 Task: Compute the floor of 11.5.
Action: Mouse moved to (862, 58)
Screenshot: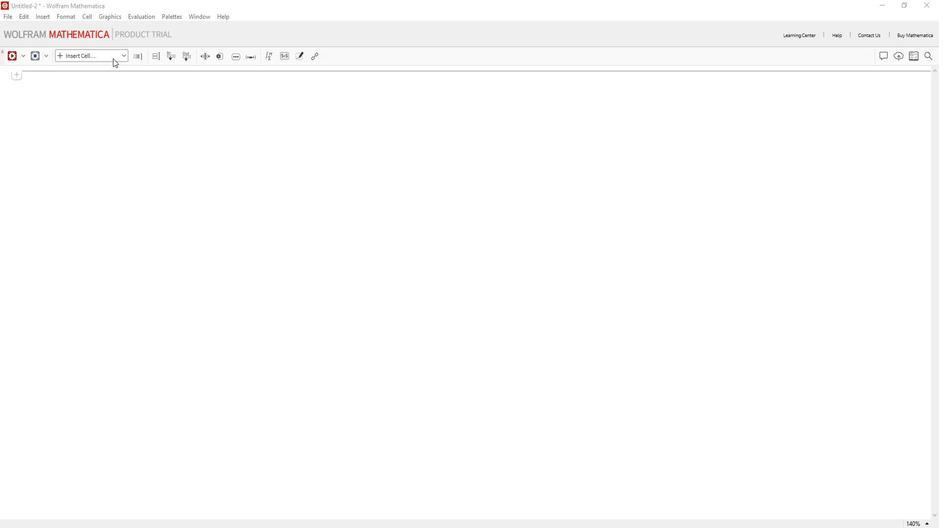 
Action: Mouse pressed left at (862, 58)
Screenshot: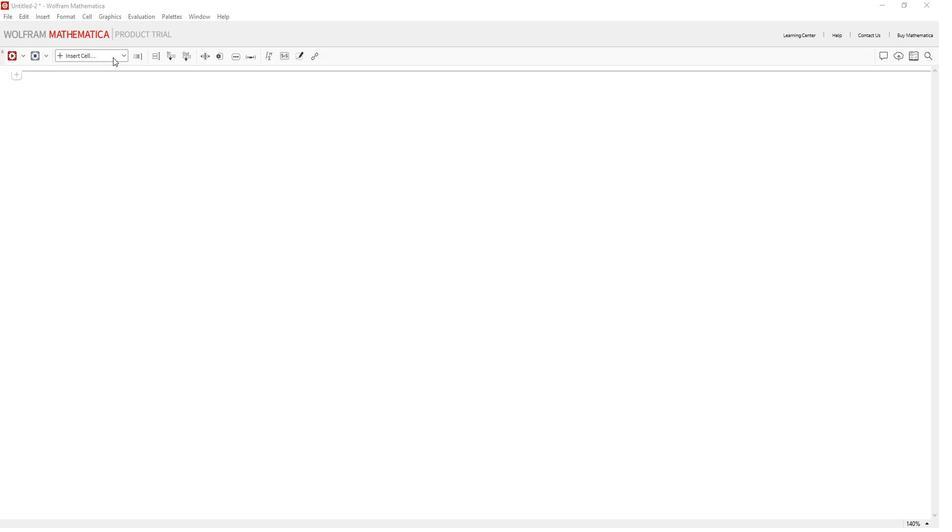 
Action: Mouse moved to (835, 72)
Screenshot: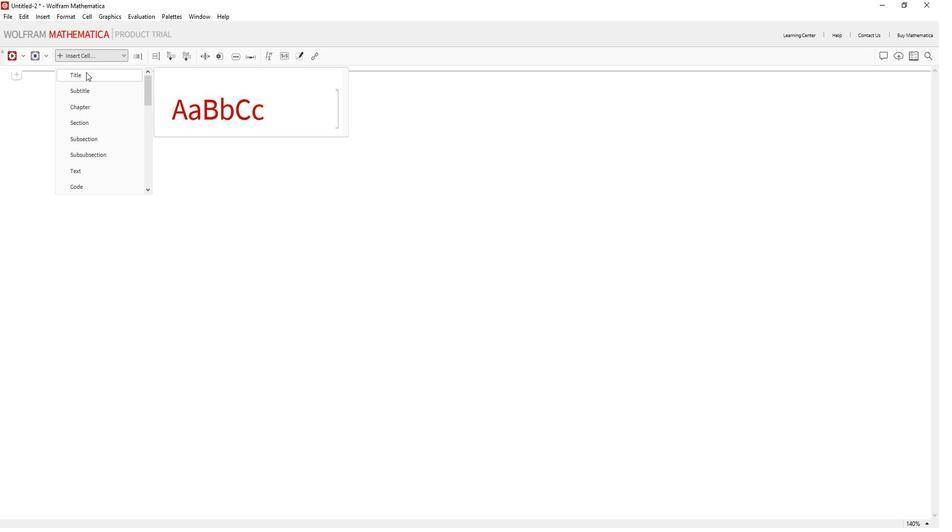 
Action: Mouse pressed left at (835, 72)
Screenshot: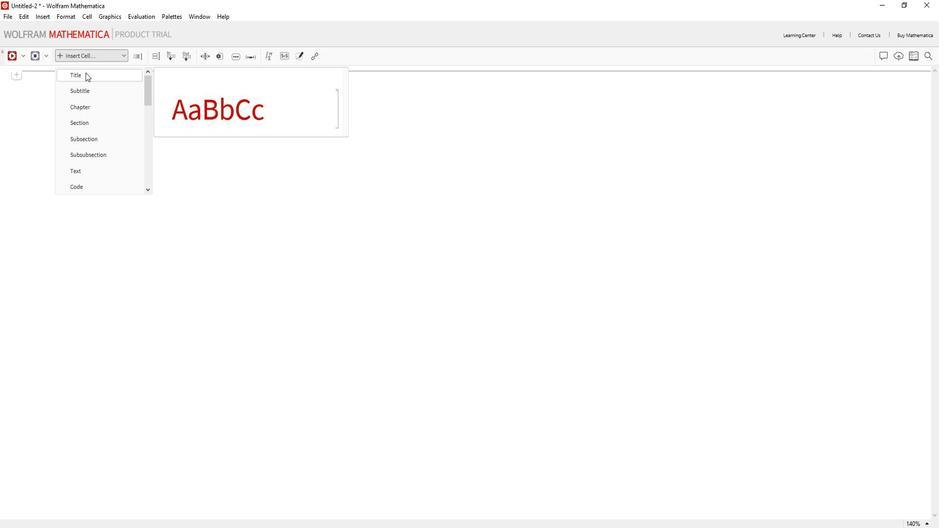 
Action: Key pressed <Key.shift>Caom<Key.backspace><Key.backspace><Key.backspace>ompute<Key.space>the<Key.space>floor
Screenshot: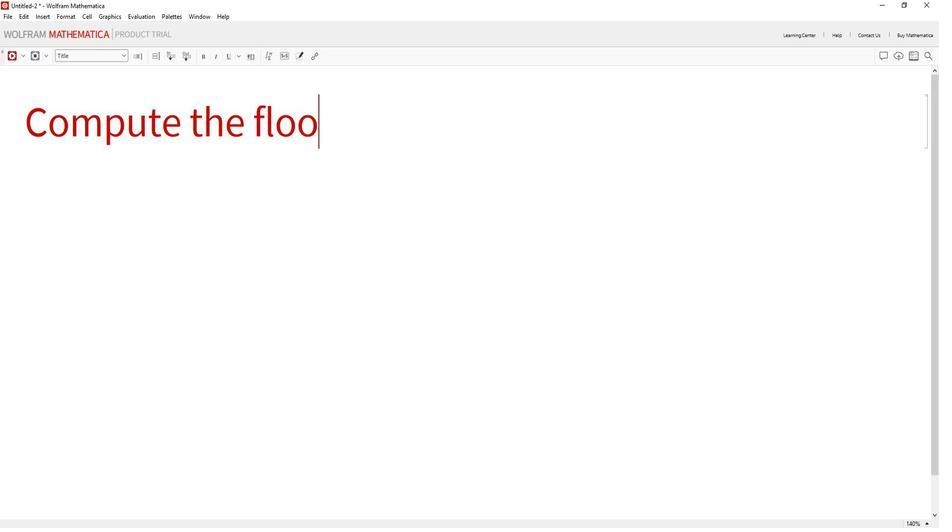 
Action: Mouse moved to (846, 96)
Screenshot: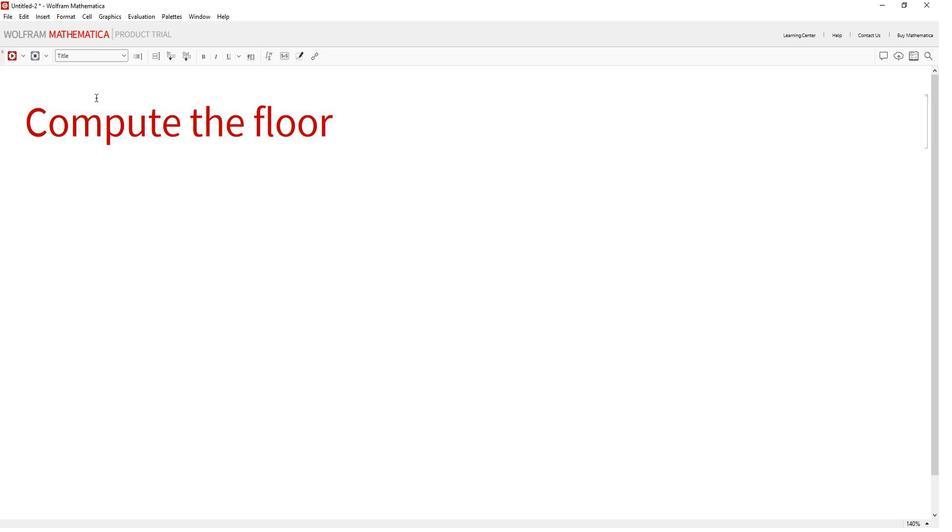 
Action: Key pressed .
Screenshot: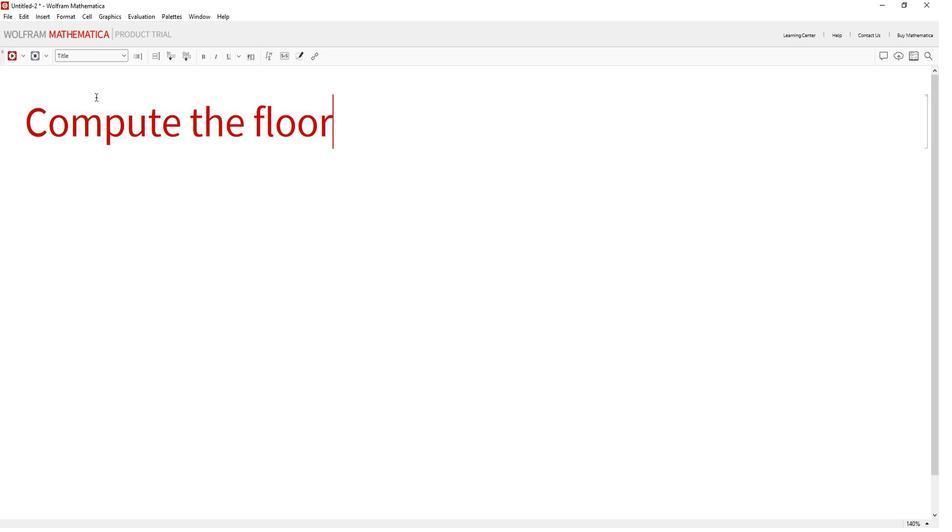 
Action: Mouse moved to (859, 196)
Screenshot: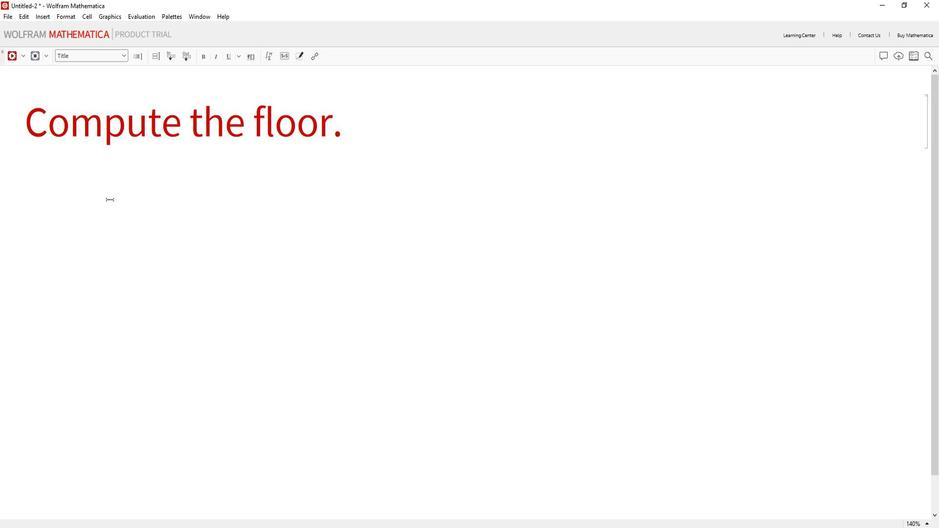 
Action: Mouse pressed left at (859, 196)
Screenshot: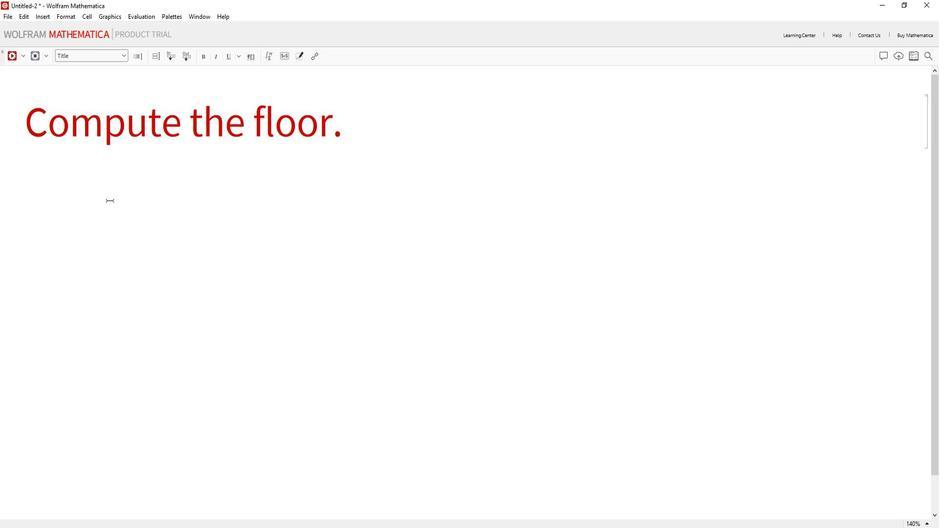 
Action: Mouse moved to (712, 186)
Screenshot: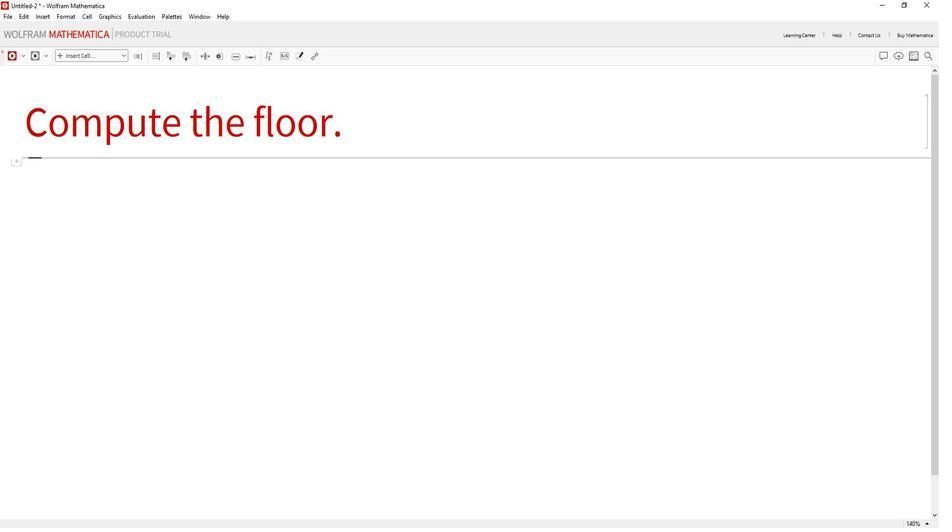 
Action: Mouse pressed left at (712, 186)
Screenshot: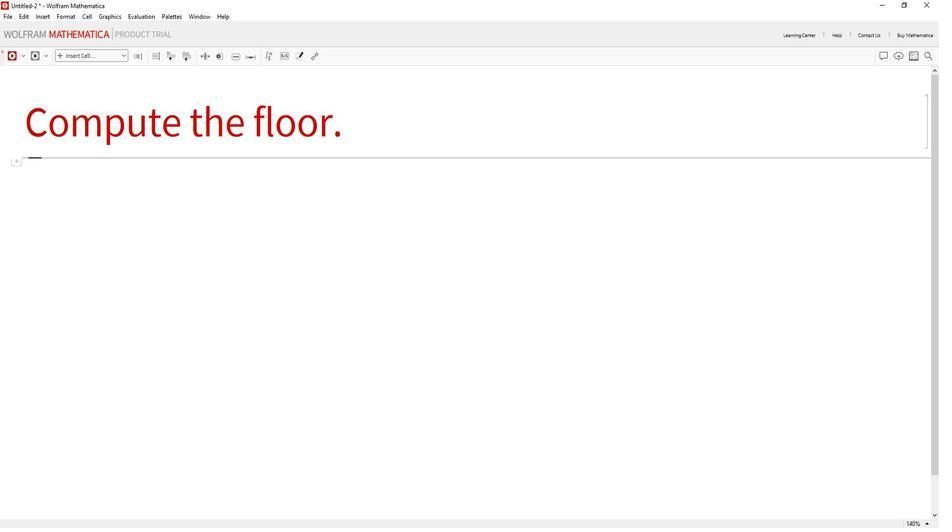 
Action: Mouse moved to (861, 56)
Screenshot: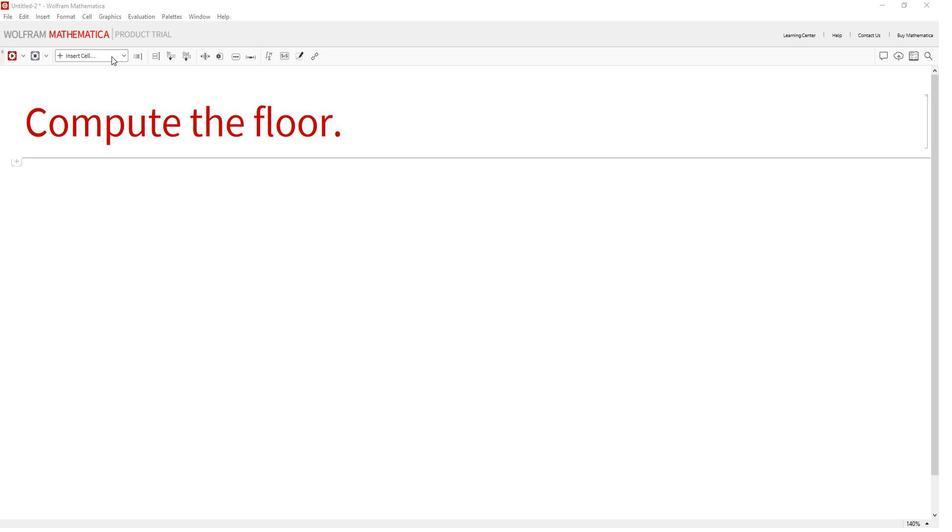 
Action: Mouse pressed left at (861, 56)
Screenshot: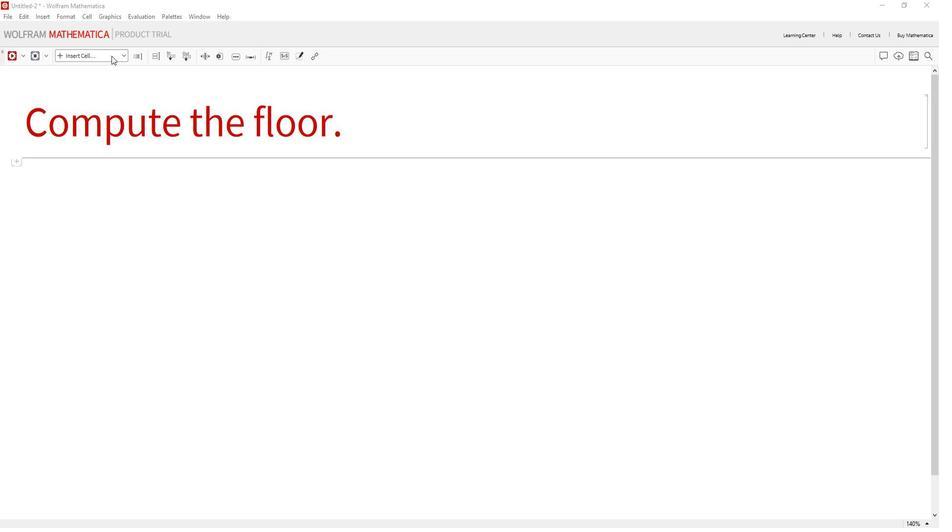 
Action: Mouse moved to (843, 183)
Screenshot: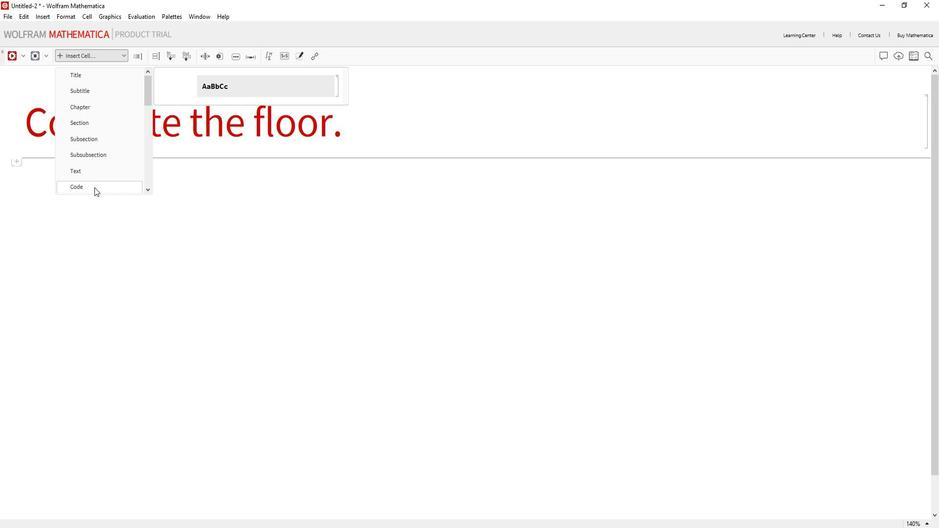 
Action: Mouse pressed left at (843, 183)
Screenshot: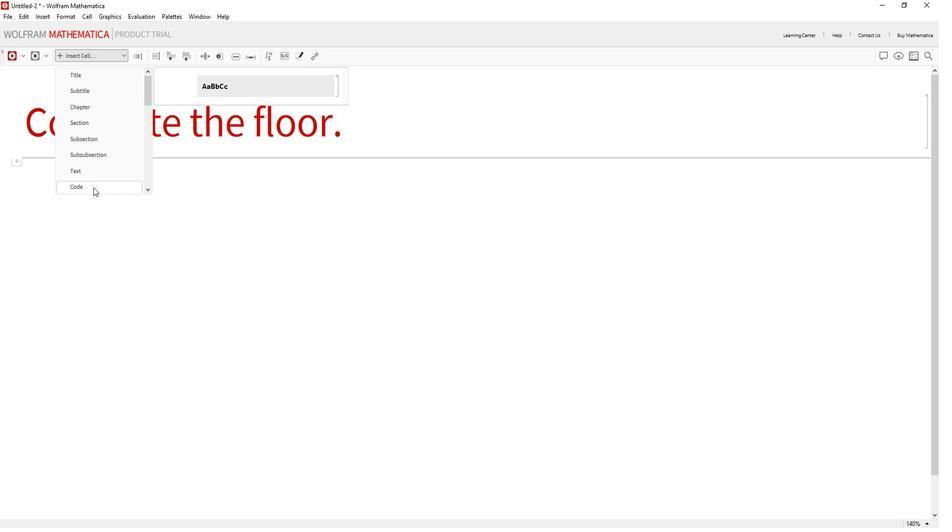 
Action: Key pressed <Key.shift_r>(*<Key.shift>Calculate<Key.space>the<Key.space>floor<Key.space>of<Key.space>11.5<Key.right><Key.right>floor<Key.shift>Value<Key.enter><Key.space>=<Key.space><Key.shift>Floor[11.5<Key.right>;<Key.enter><Key.enter><Key.shift_r><Key.shift_r><Key.shift_r><Key.shift_r><Key.shift_r><Key.shift_r><Key.shift_r><Key.shift_r><Key.shift_r><Key.shift_r><Key.shift_r><Key.shift_r><Key.shift_r>(*<Key.shift>Display<Key.space>the<Key.space>result<Key.right><Key.right><Key.enter>floorv<Key.shift>alue<Key.enter>
Screenshot: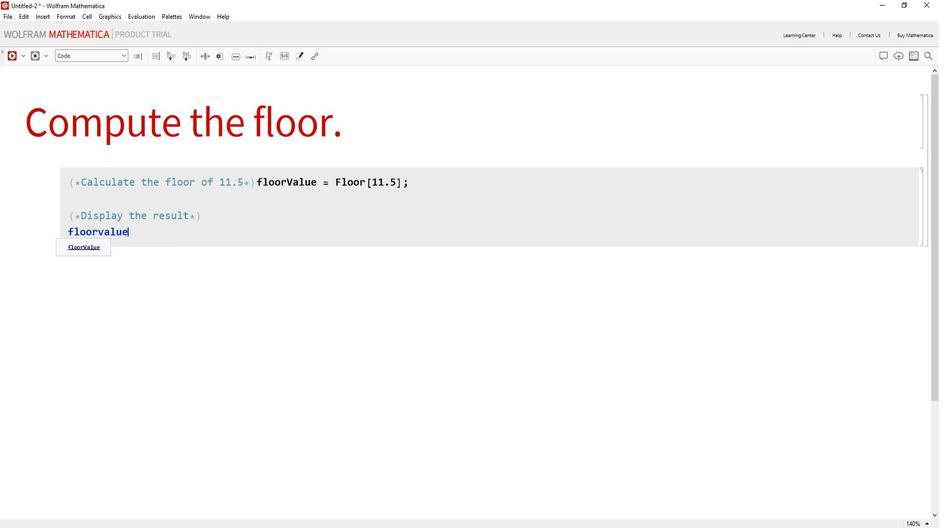 
Action: Mouse moved to (873, 192)
Screenshot: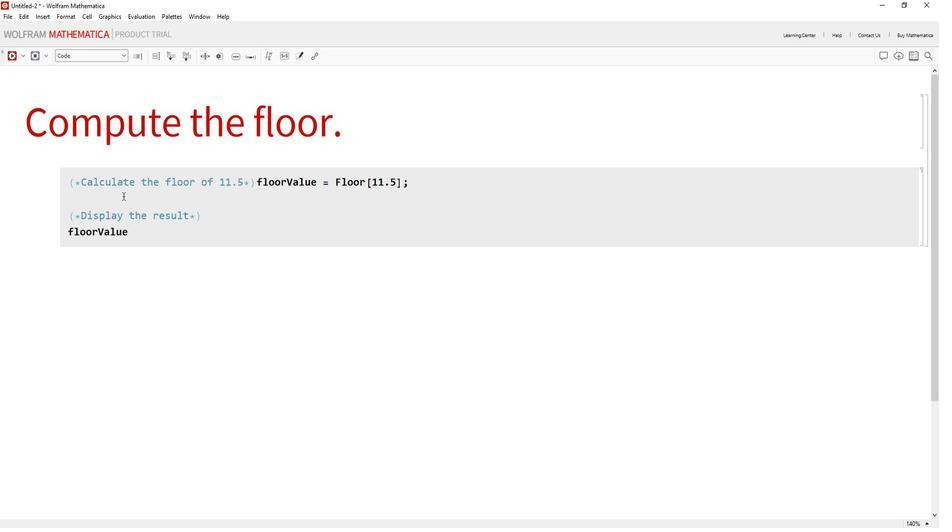 
Action: Mouse pressed left at (873, 192)
Screenshot: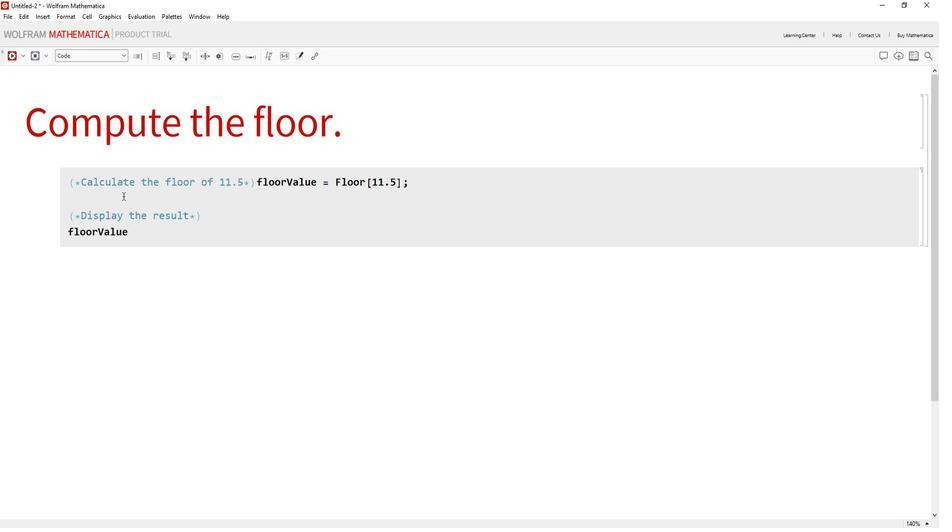 
Action: Mouse moved to (762, 59)
Screenshot: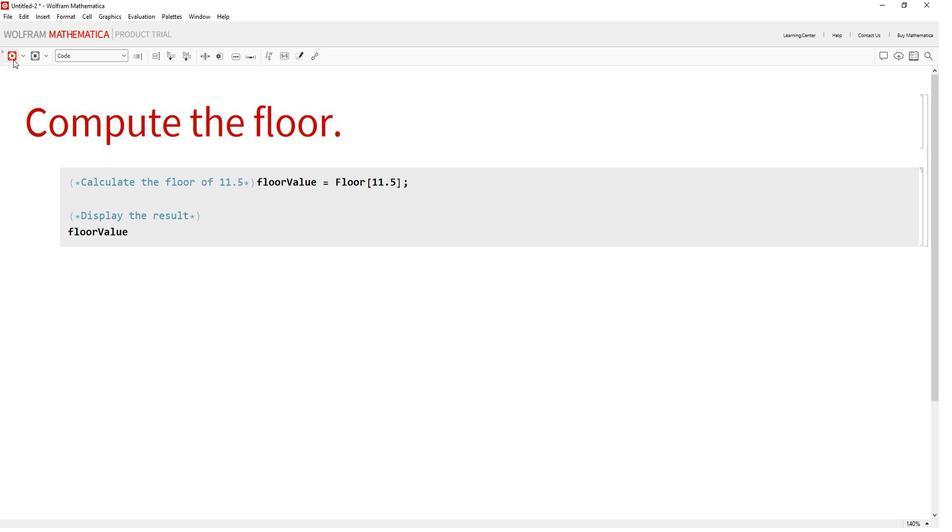 
Action: Mouse pressed left at (762, 59)
Screenshot: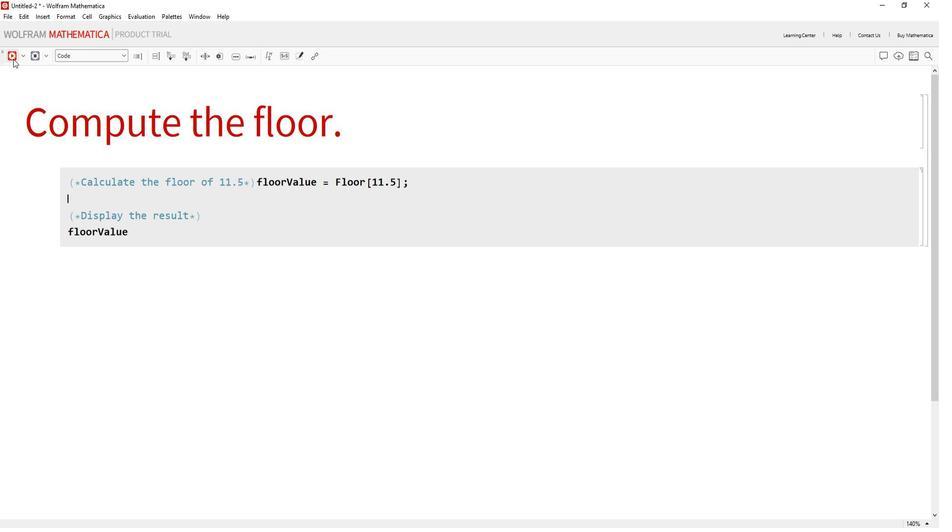 
Action: Mouse moved to (898, 262)
Screenshot: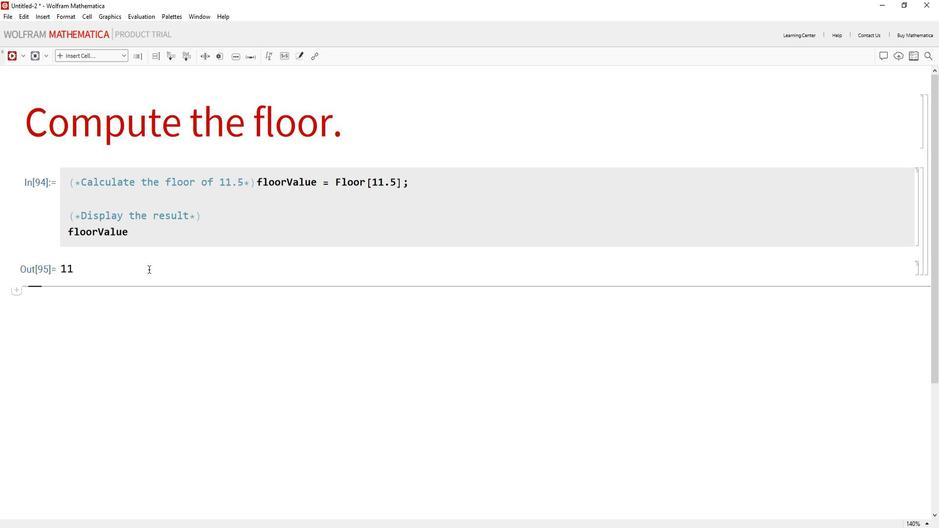 
